 Task: Add the task  Implement a new cloud-based compliance management system for a company to the section Speed of Light in the project ConstellationHQ and add a Due Date to the respective task as 2024/02/19
Action: Mouse moved to (242, 217)
Screenshot: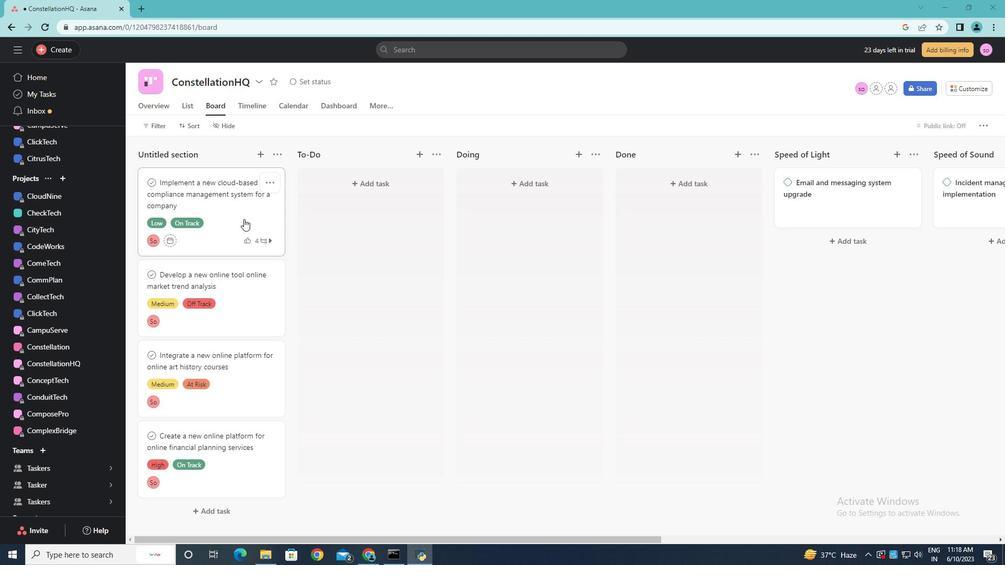 
Action: Mouse pressed left at (242, 217)
Screenshot: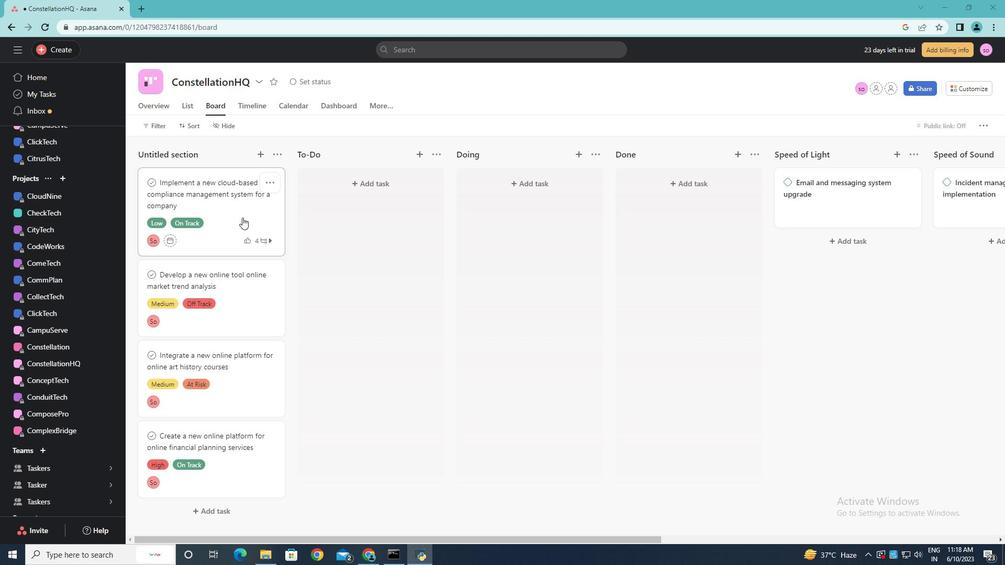 
Action: Mouse moved to (809, 304)
Screenshot: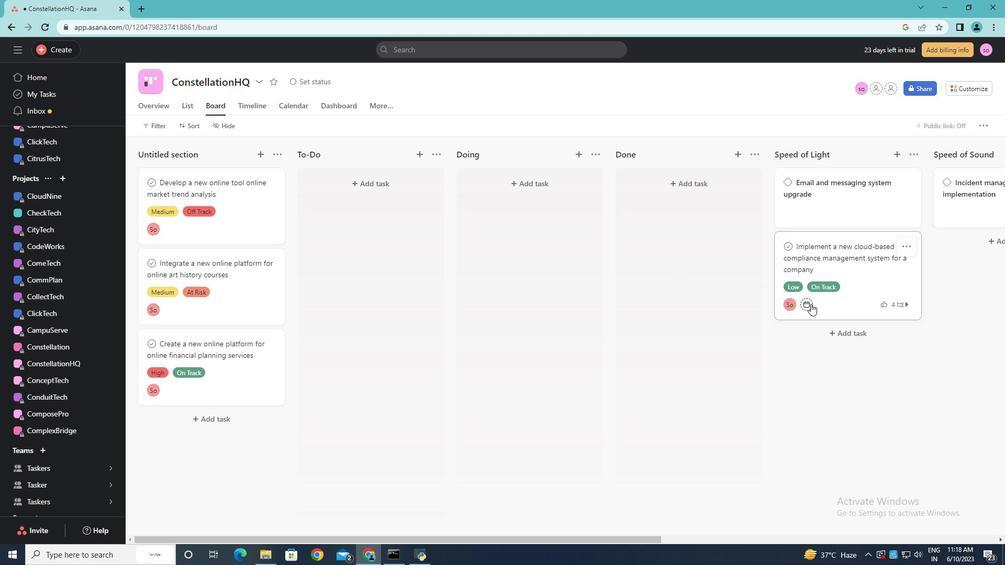 
Action: Mouse pressed left at (809, 304)
Screenshot: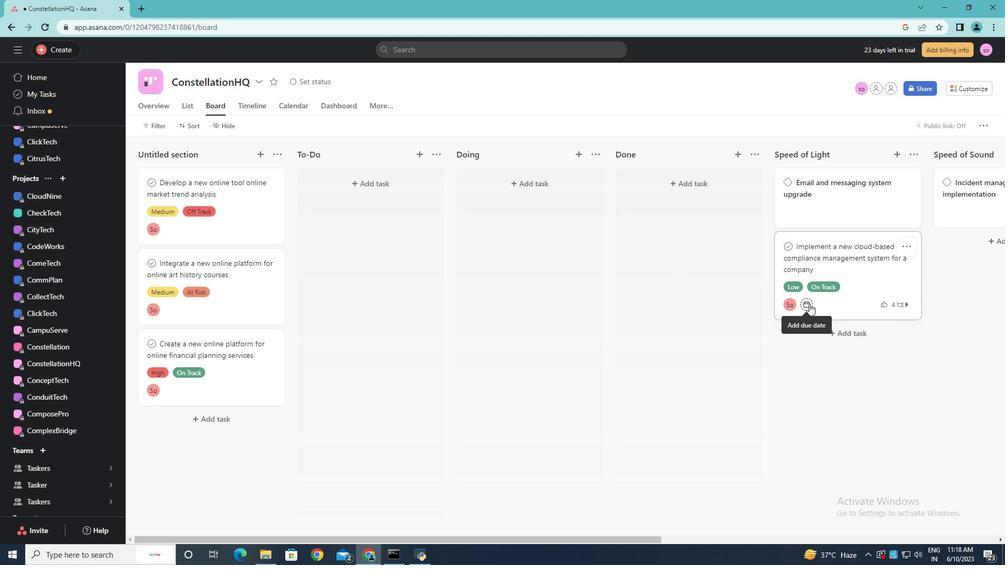
Action: Mouse moved to (919, 355)
Screenshot: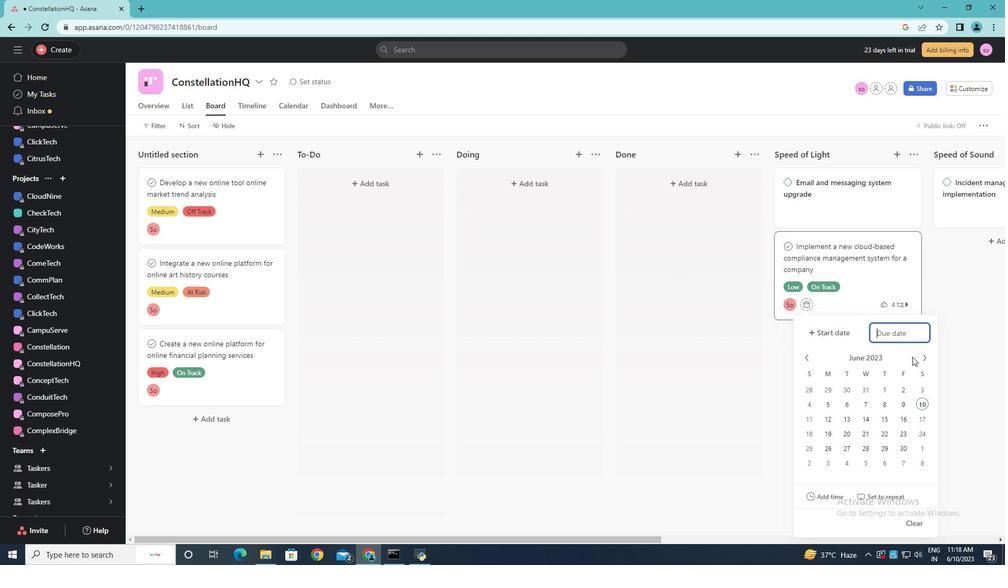 
Action: Mouse pressed left at (919, 355)
Screenshot: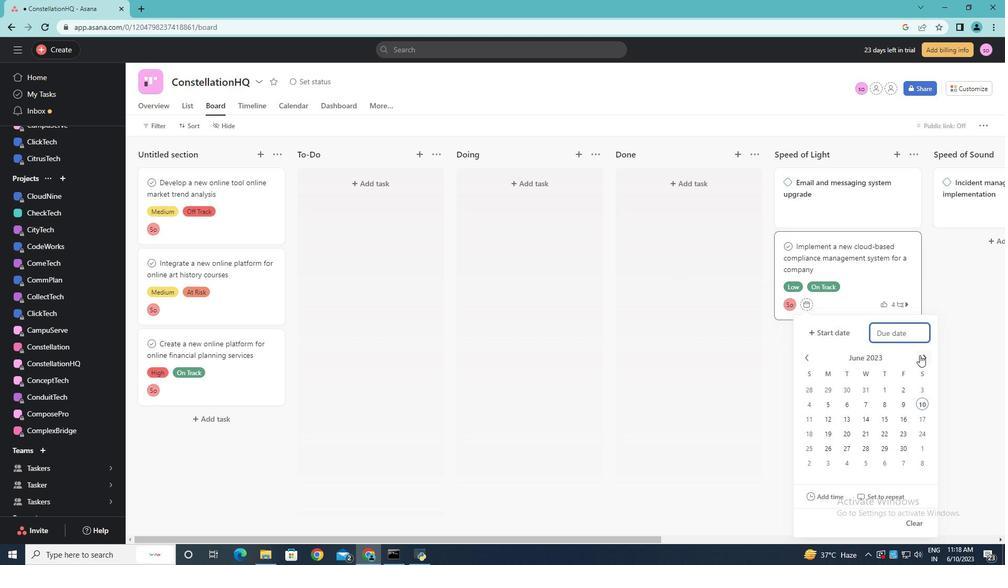 
Action: Mouse pressed left at (919, 355)
Screenshot: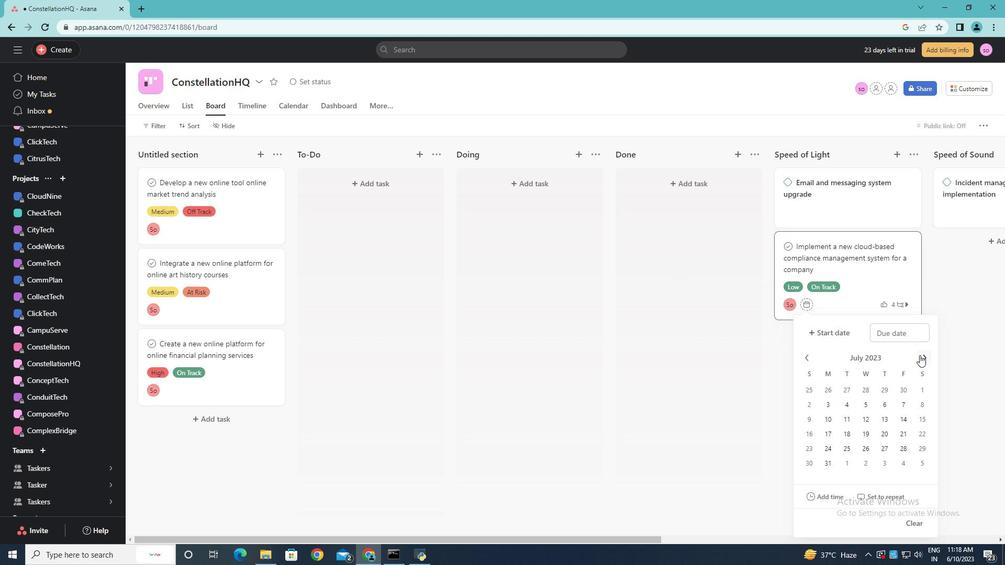 
Action: Mouse pressed left at (919, 355)
Screenshot: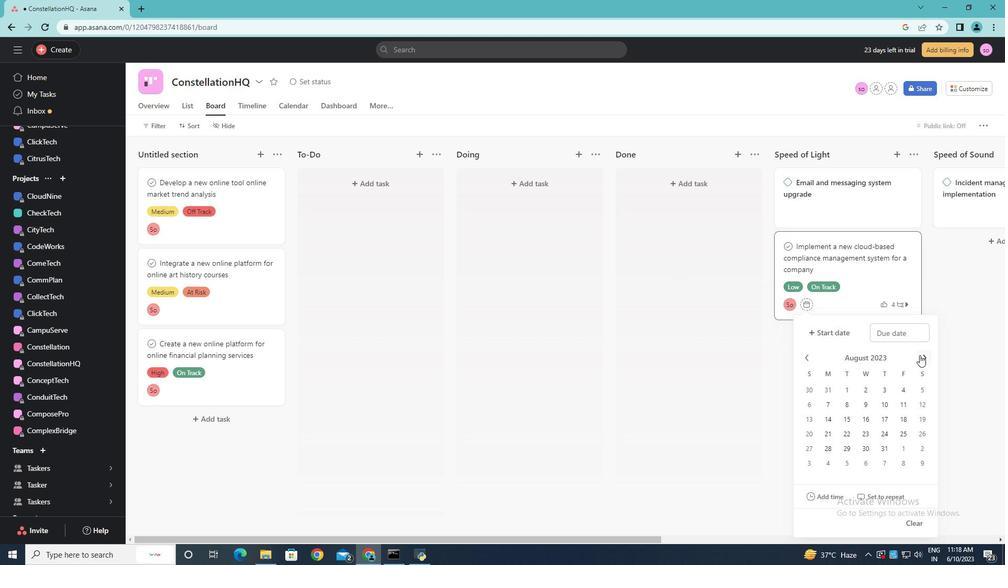 
Action: Mouse pressed left at (919, 355)
Screenshot: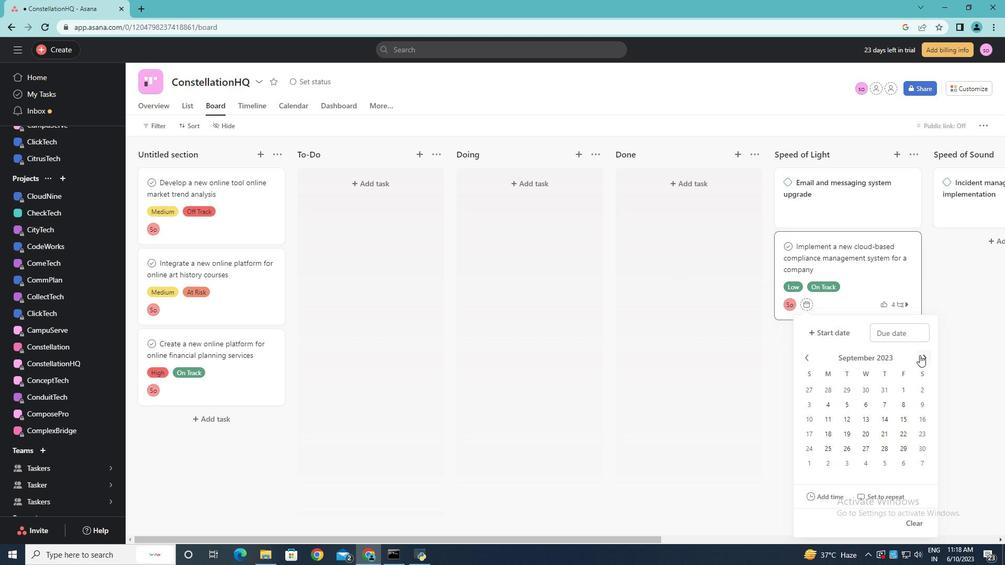 
Action: Mouse pressed left at (919, 355)
Screenshot: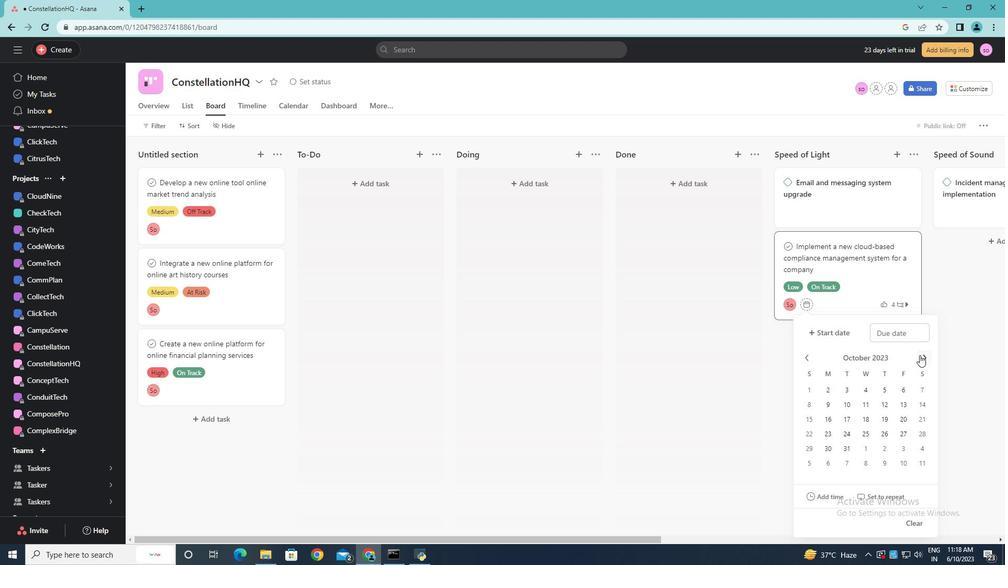 
Action: Mouse pressed left at (919, 355)
Screenshot: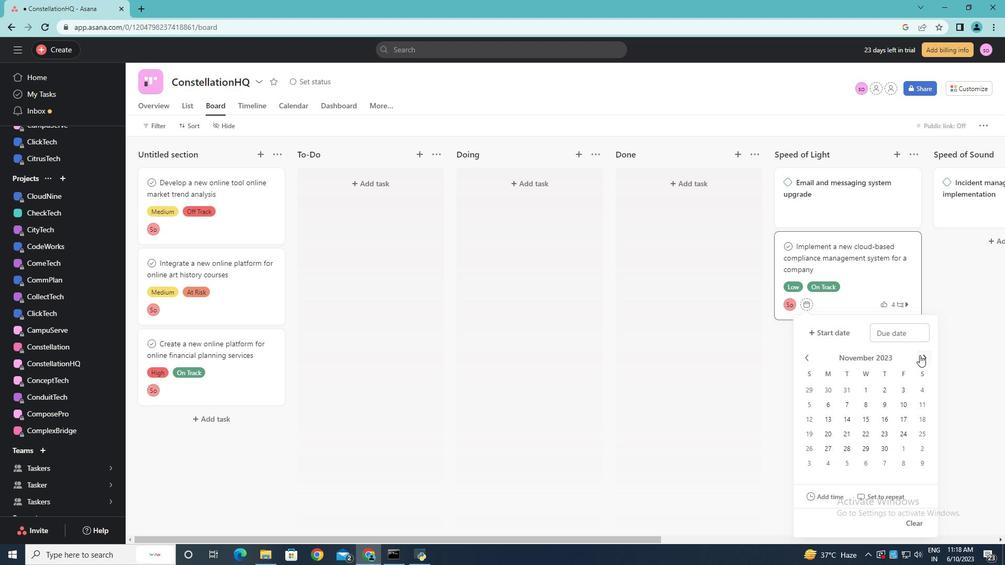 
Action: Mouse pressed left at (919, 355)
Screenshot: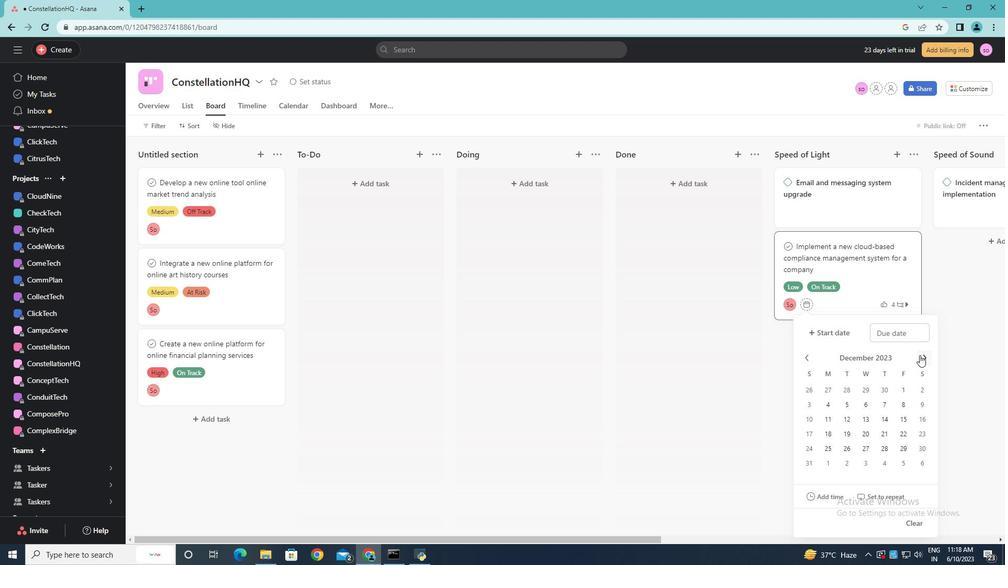 
Action: Mouse pressed left at (919, 355)
Screenshot: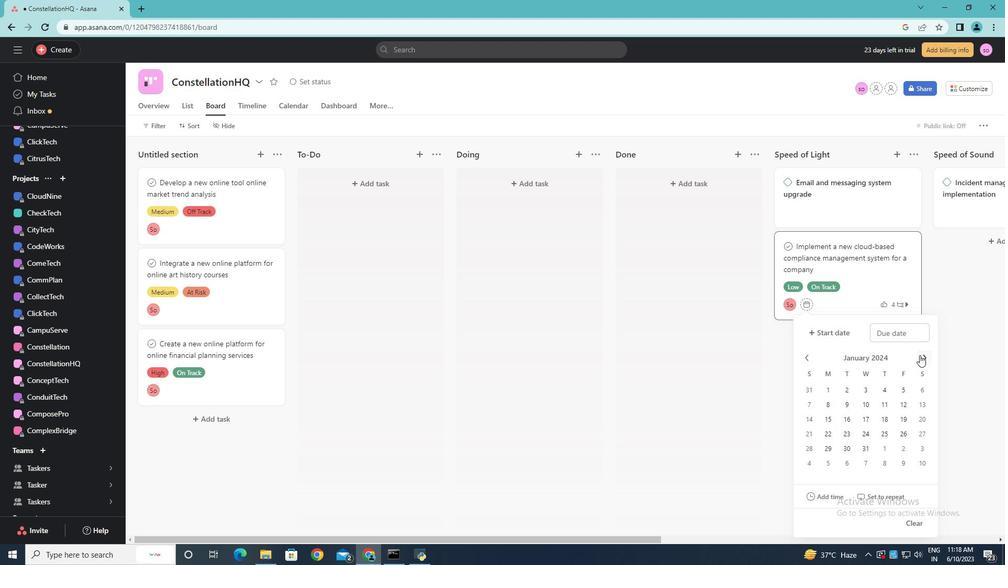 
Action: Mouse moved to (828, 433)
Screenshot: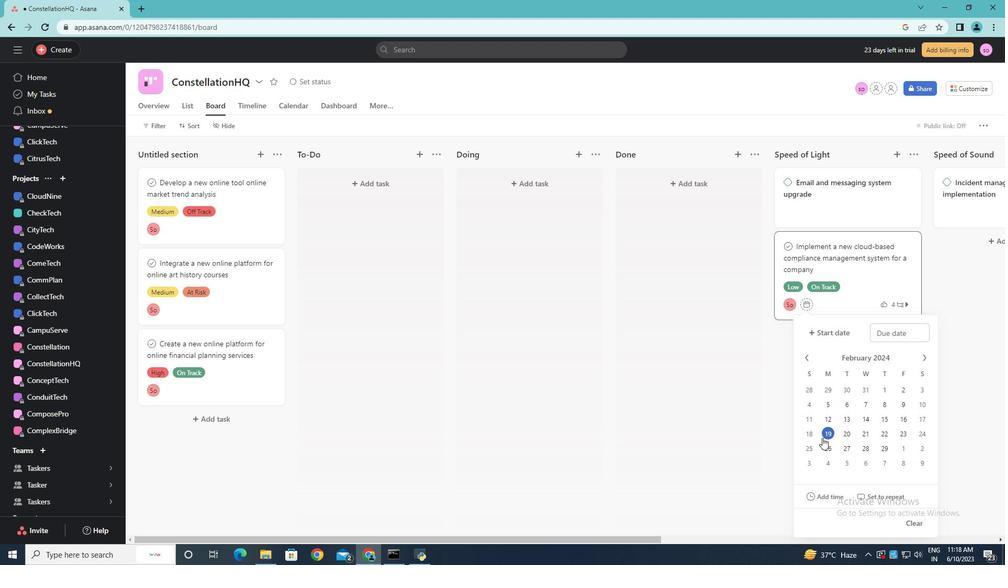 
Action: Mouse pressed left at (828, 433)
Screenshot: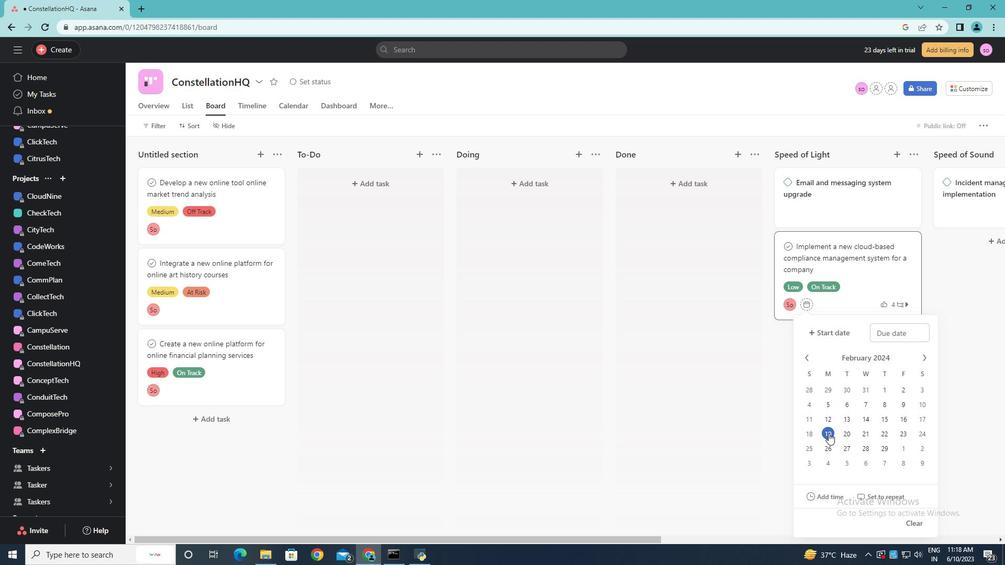 
Action: Mouse moved to (728, 448)
Screenshot: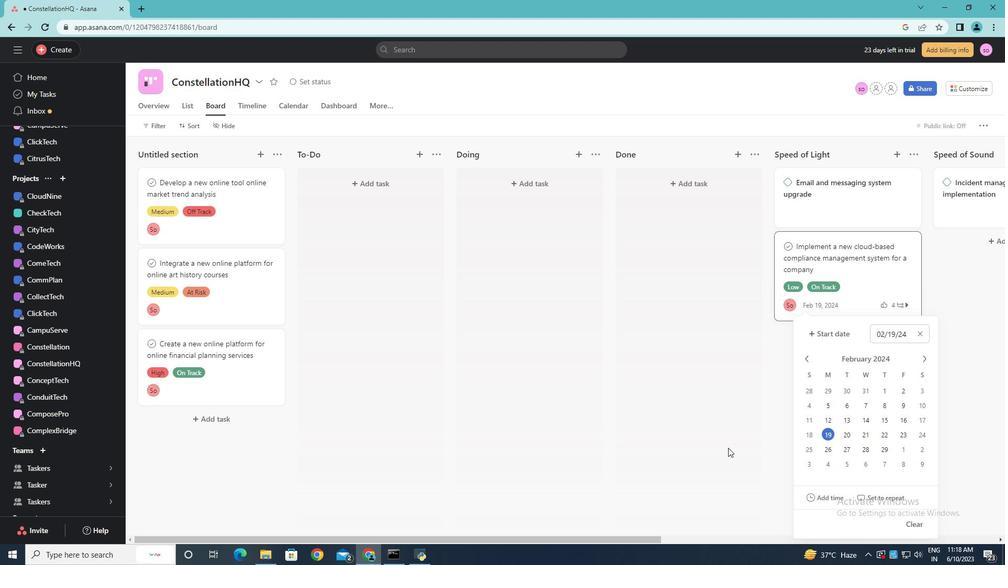 
Action: Mouse pressed left at (728, 448)
Screenshot: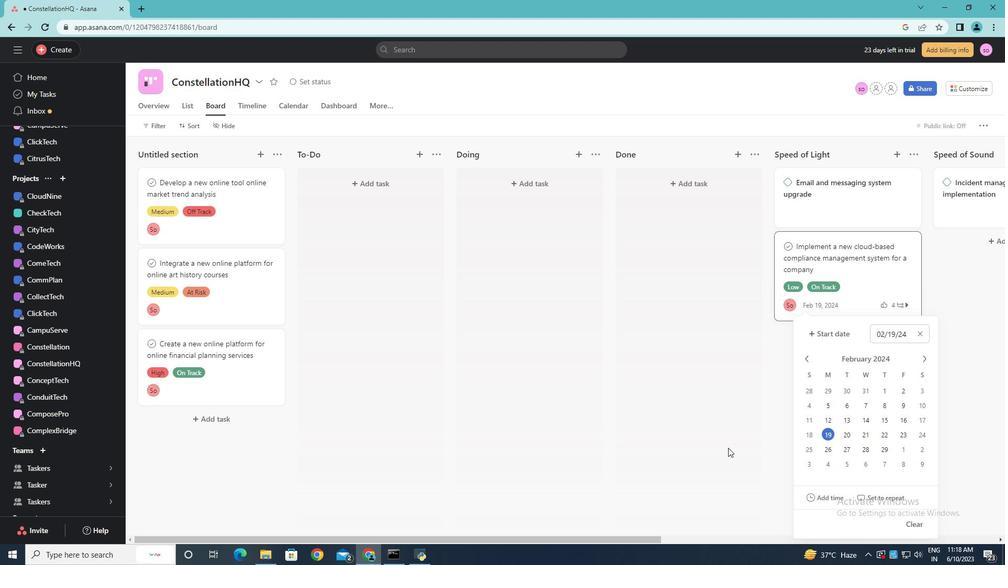 
Action: Mouse moved to (730, 440)
Screenshot: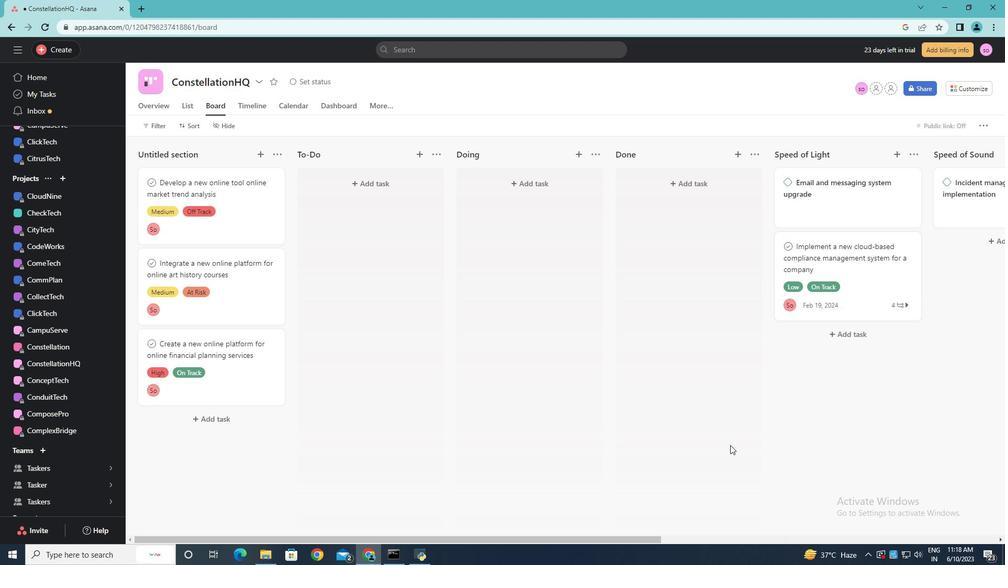 
